 Task: Create a task  Create a new online platform for online music streaming , assign it to team member softage.1@softage.net in the project AnalyseNow and update the status of the task to  On Track  , set the priority of the task to High
Action: Mouse moved to (96, 374)
Screenshot: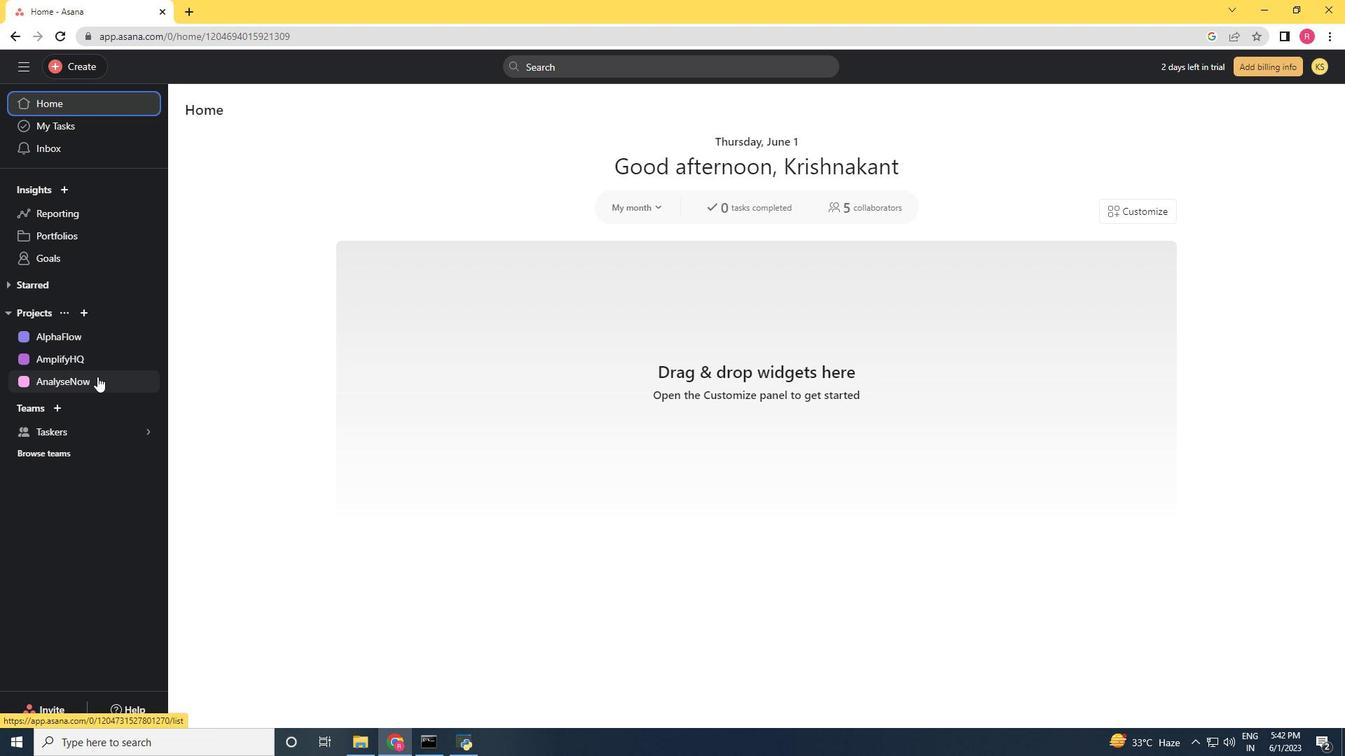 
Action: Mouse pressed left at (96, 374)
Screenshot: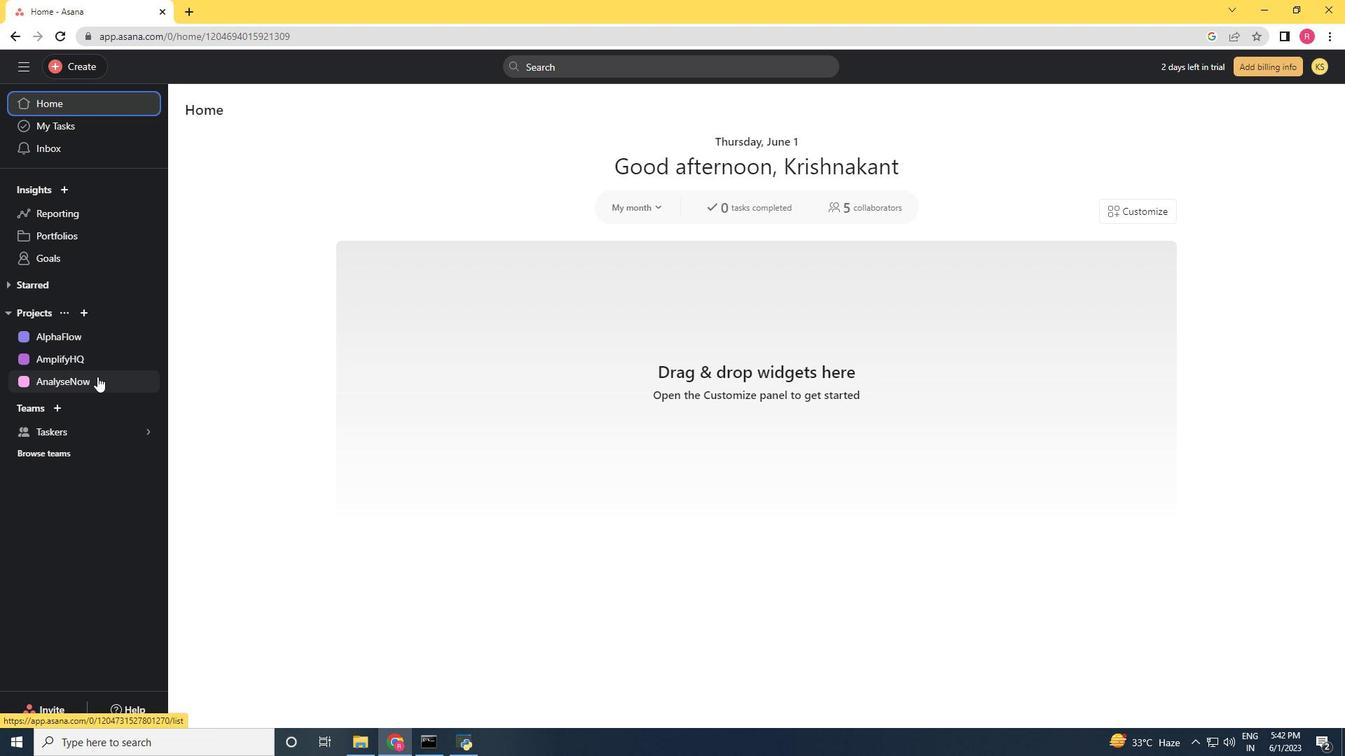 
Action: Mouse moved to (74, 57)
Screenshot: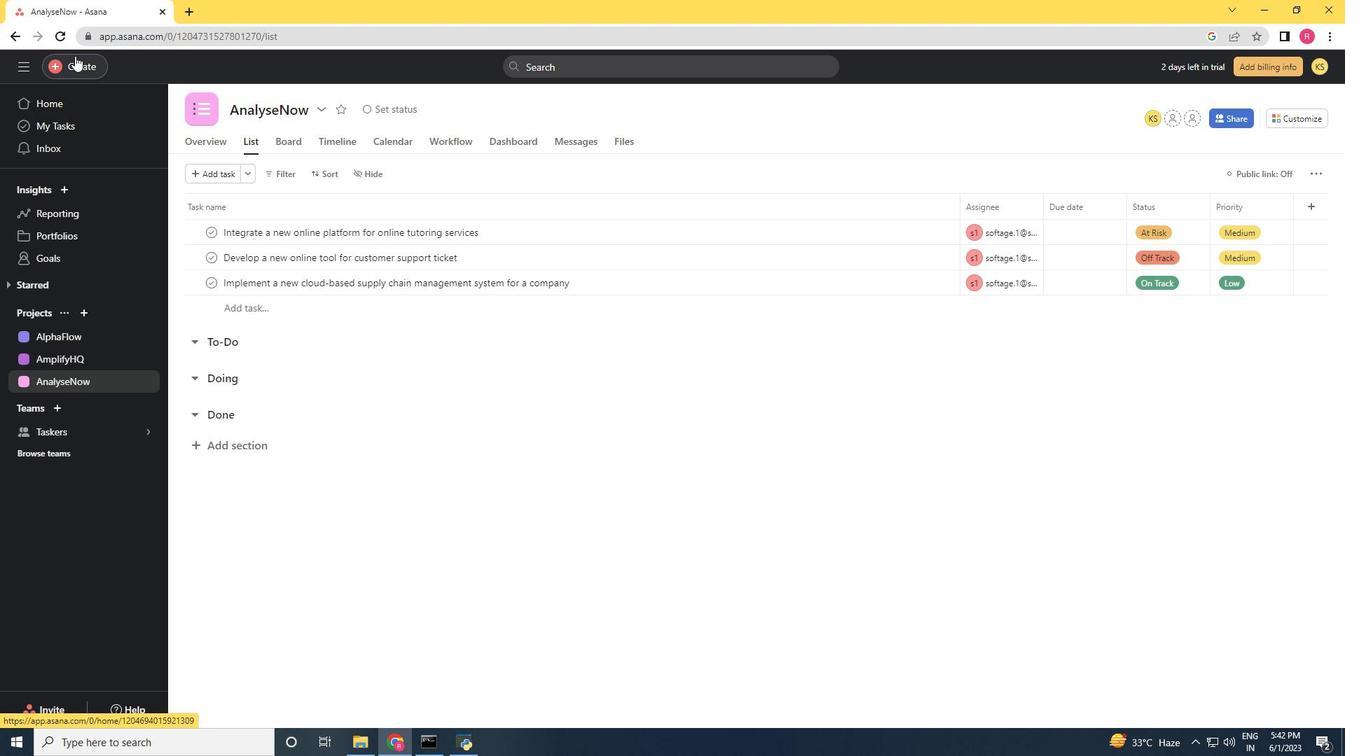 
Action: Mouse pressed left at (74, 57)
Screenshot: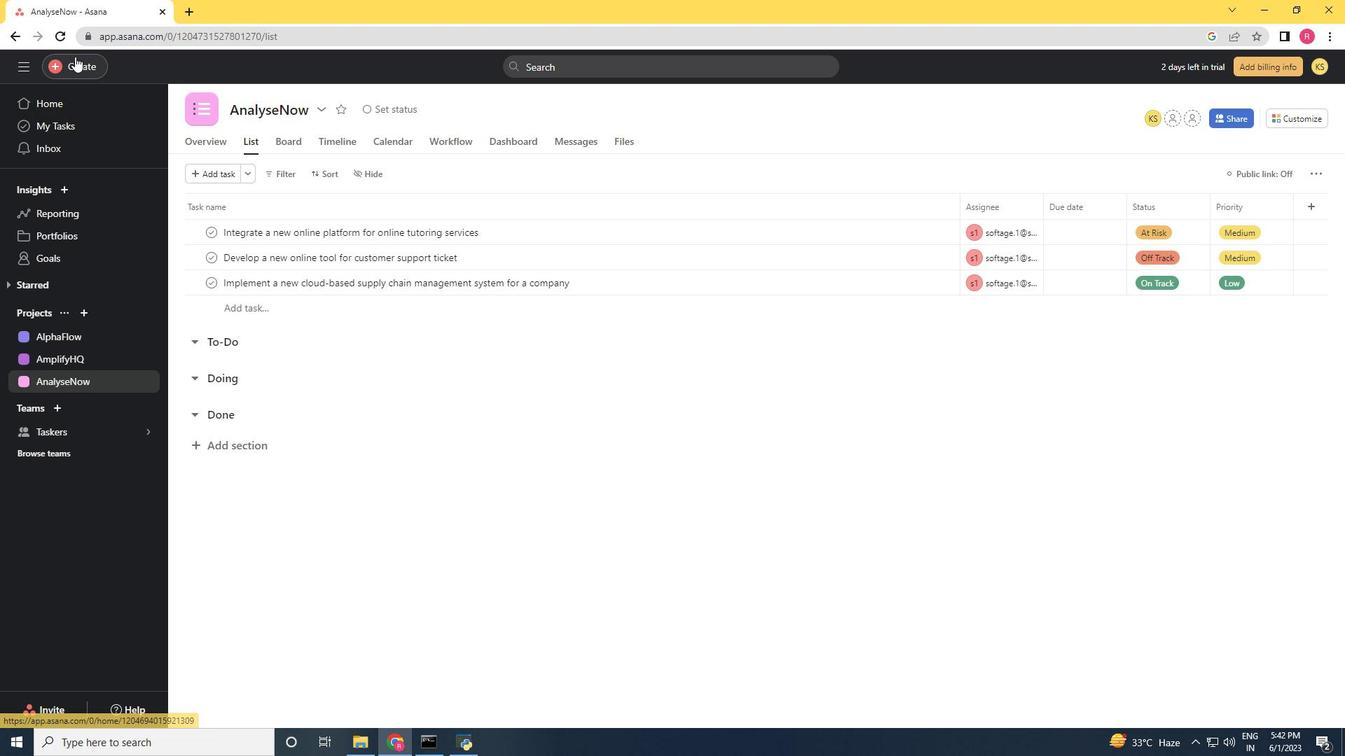 
Action: Mouse moved to (162, 79)
Screenshot: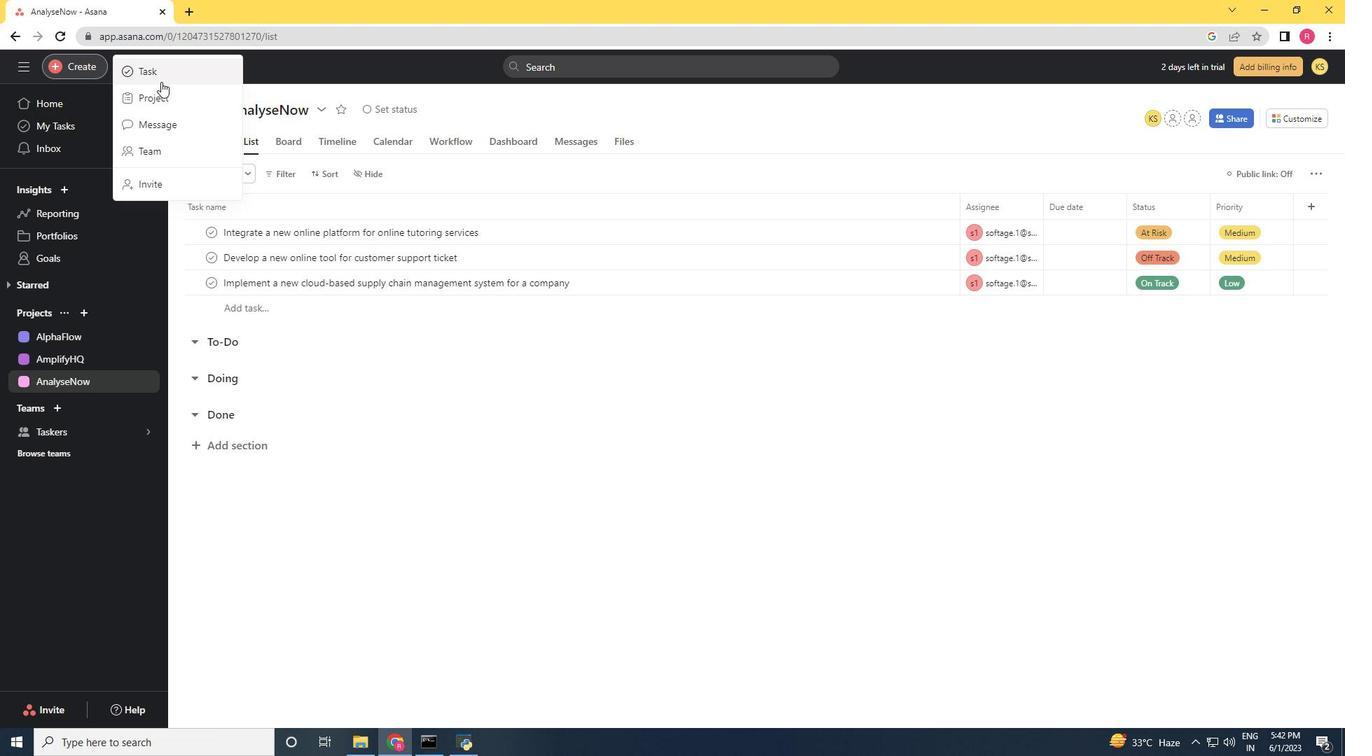 
Action: Mouse pressed left at (162, 79)
Screenshot: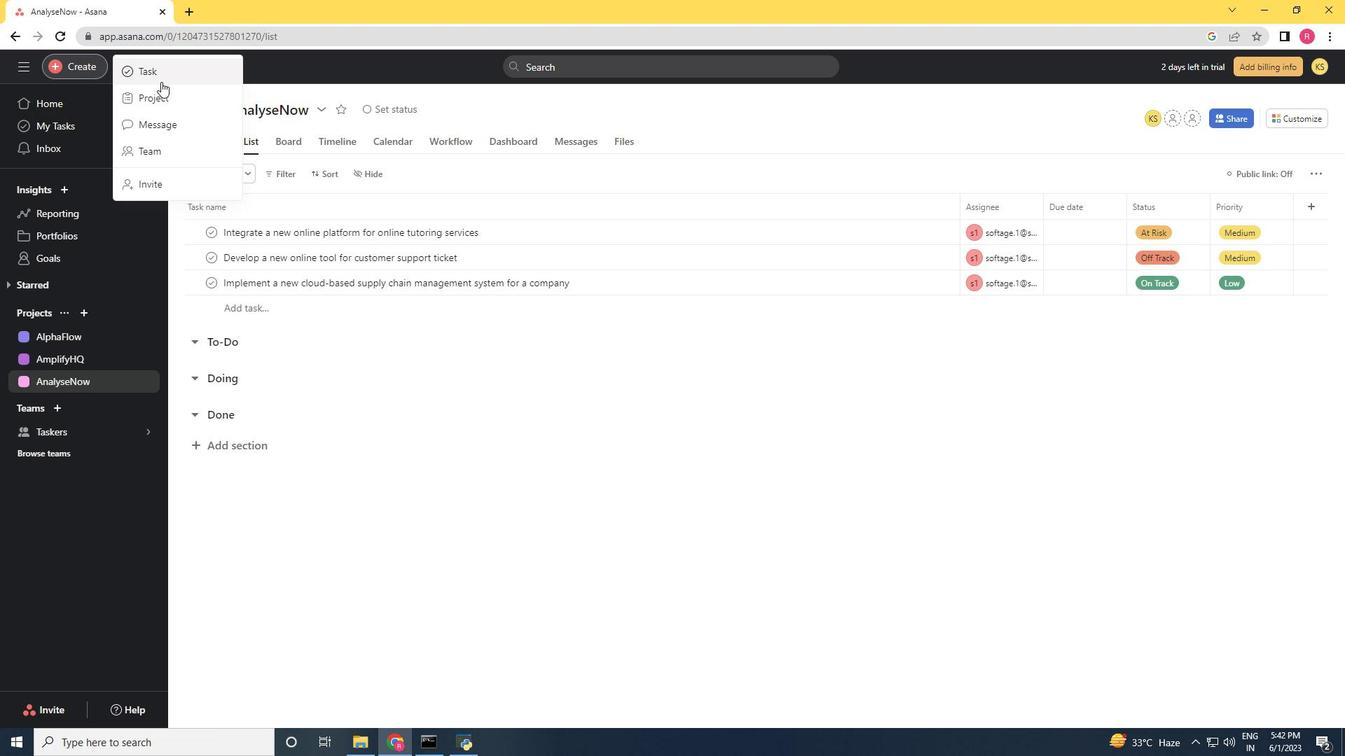 
Action: Mouse moved to (377, 199)
Screenshot: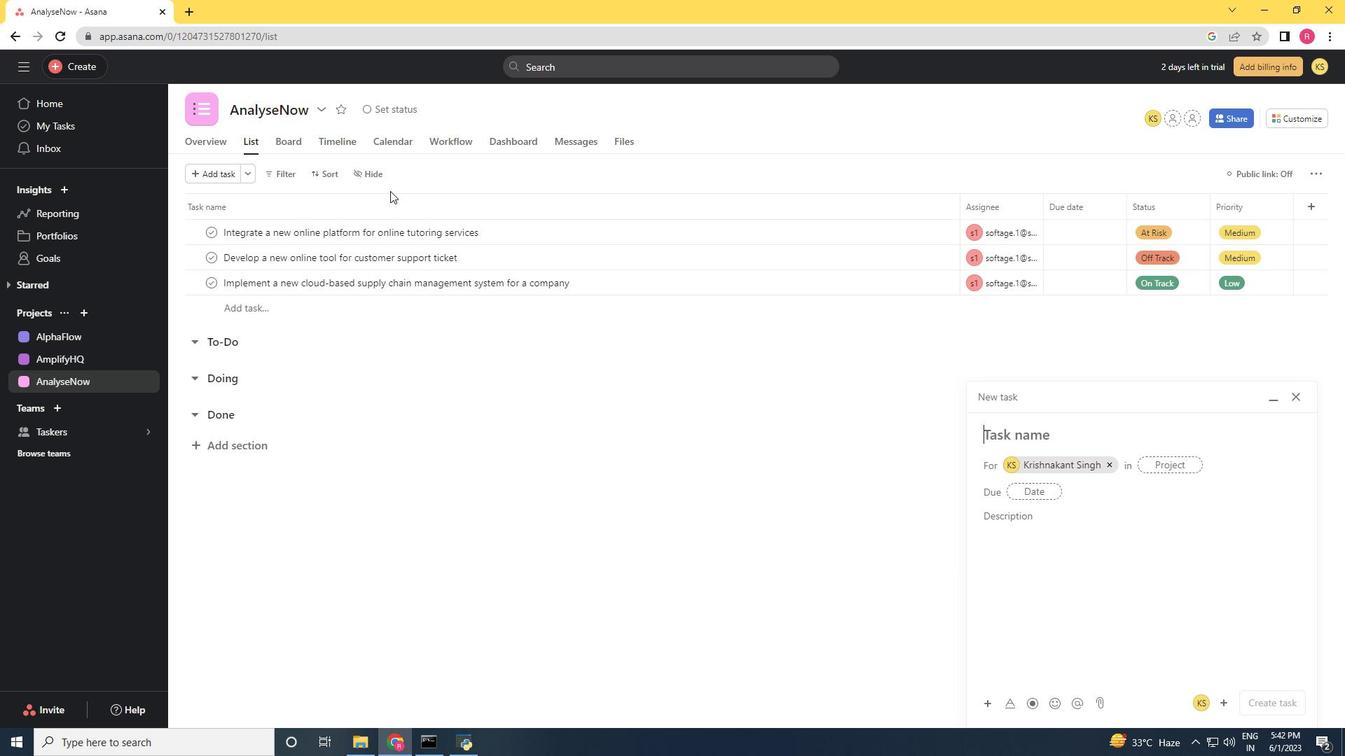 
Action: Key pressed <Key.shift>Create<Key.space>a<Key.space>new<Key.space>online<Key.space>platform<Key.space>for<Key.space>online<Key.space>music<Key.space>streming<Key.space><Key.backspace><Key.backspace><Key.backspace><Key.backspace><Key.backspace><Key.backspace>eaming
Screenshot: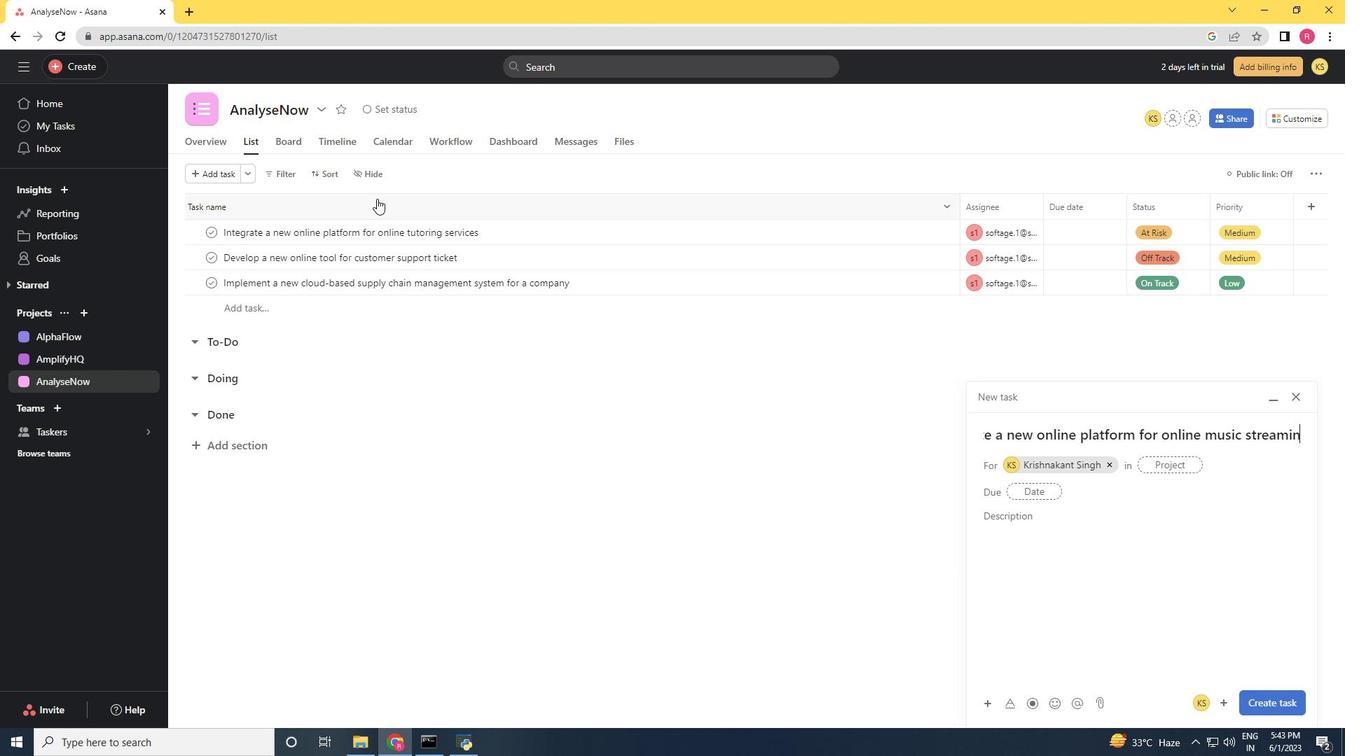 
Action: Mouse moved to (1056, 463)
Screenshot: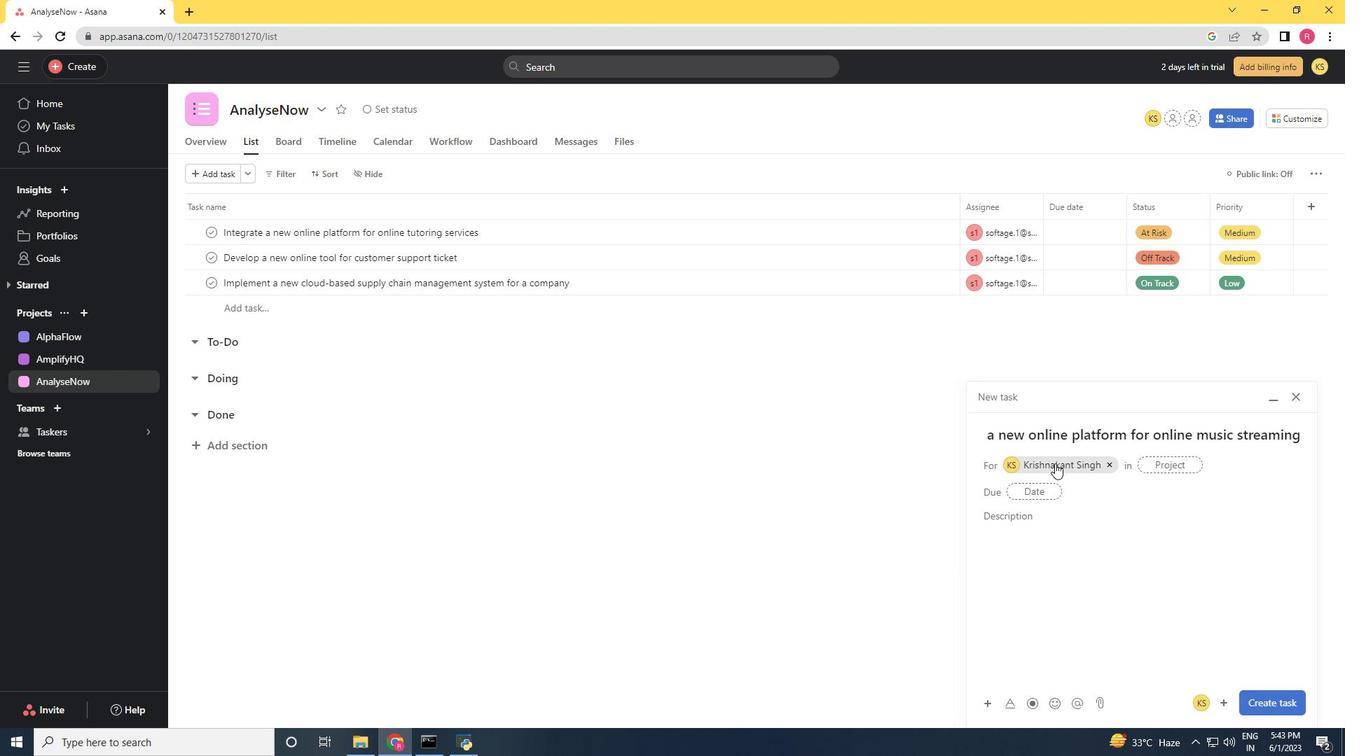 
Action: Mouse pressed left at (1056, 463)
Screenshot: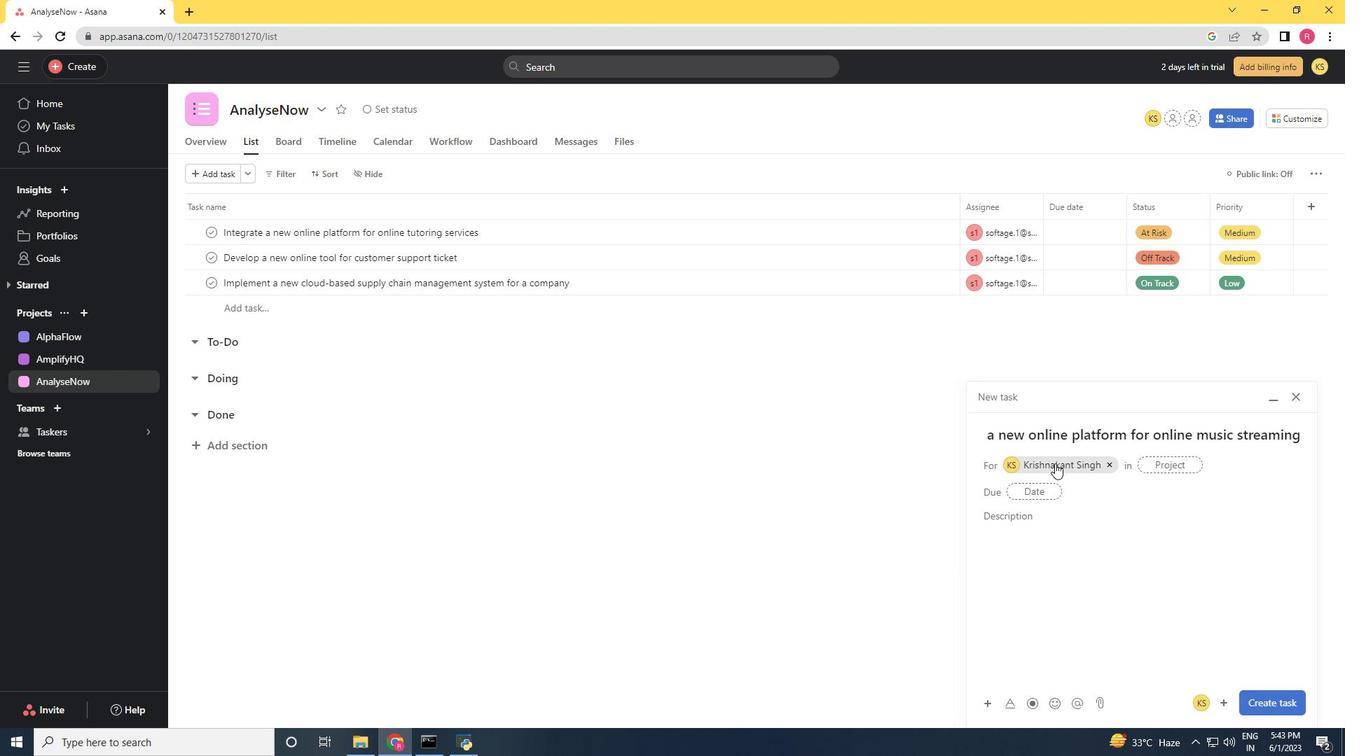 
Action: Mouse moved to (985, 466)
Screenshot: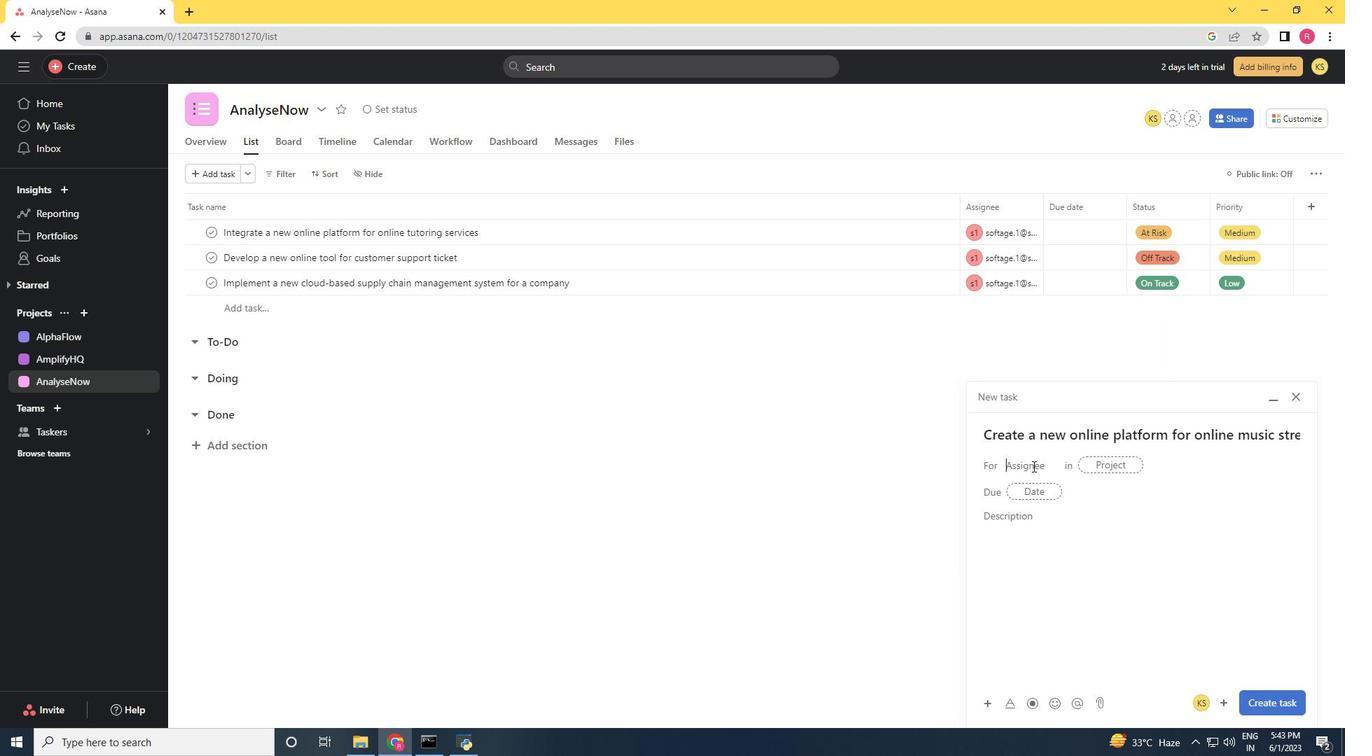 
Action: Key pressed softage.1<Key.shift>@softage.net
Screenshot: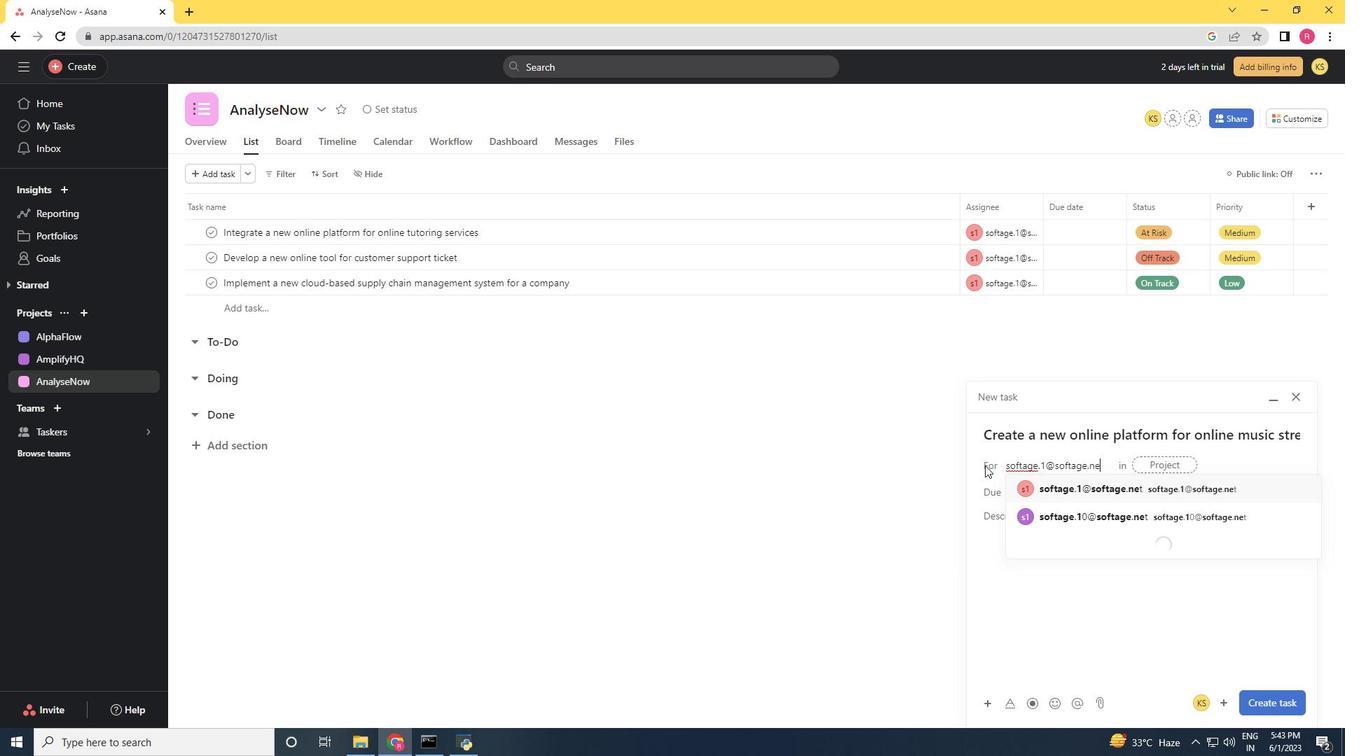 
Action: Mouse moved to (1159, 490)
Screenshot: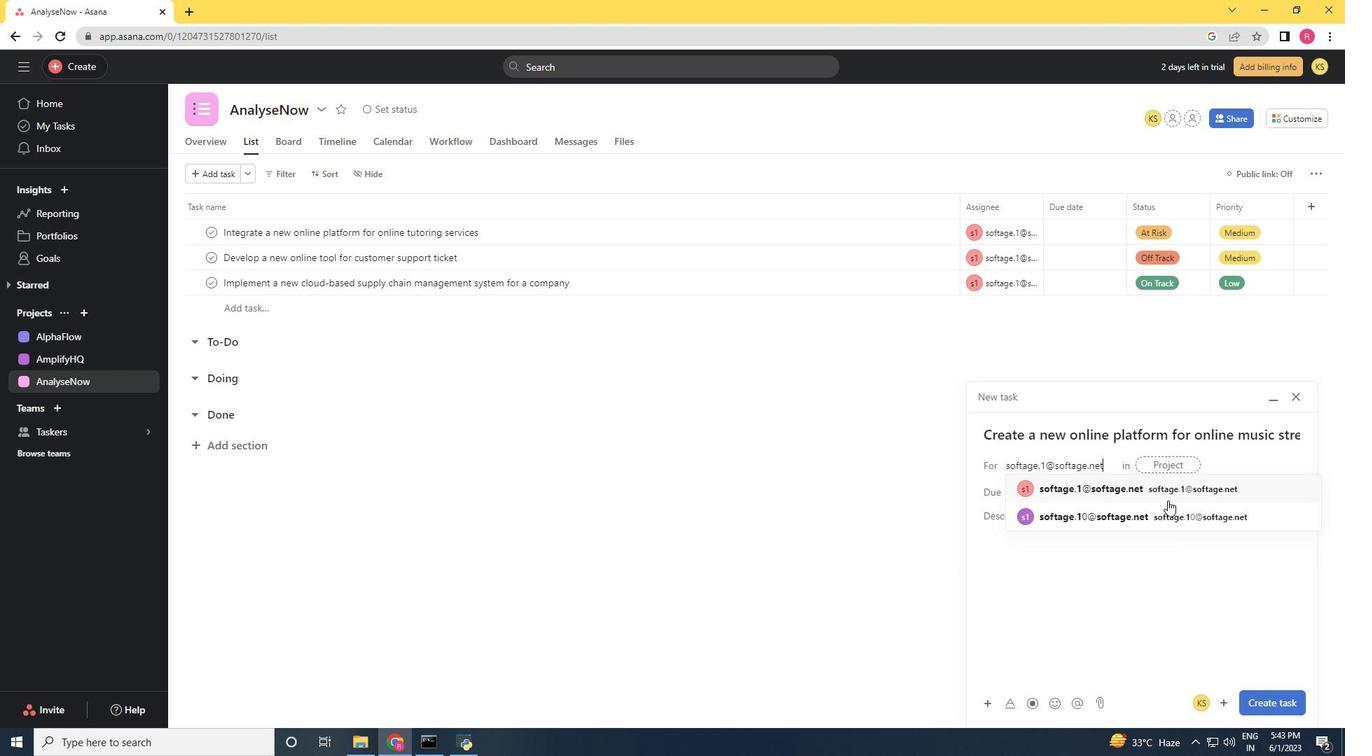 
Action: Mouse pressed left at (1159, 490)
Screenshot: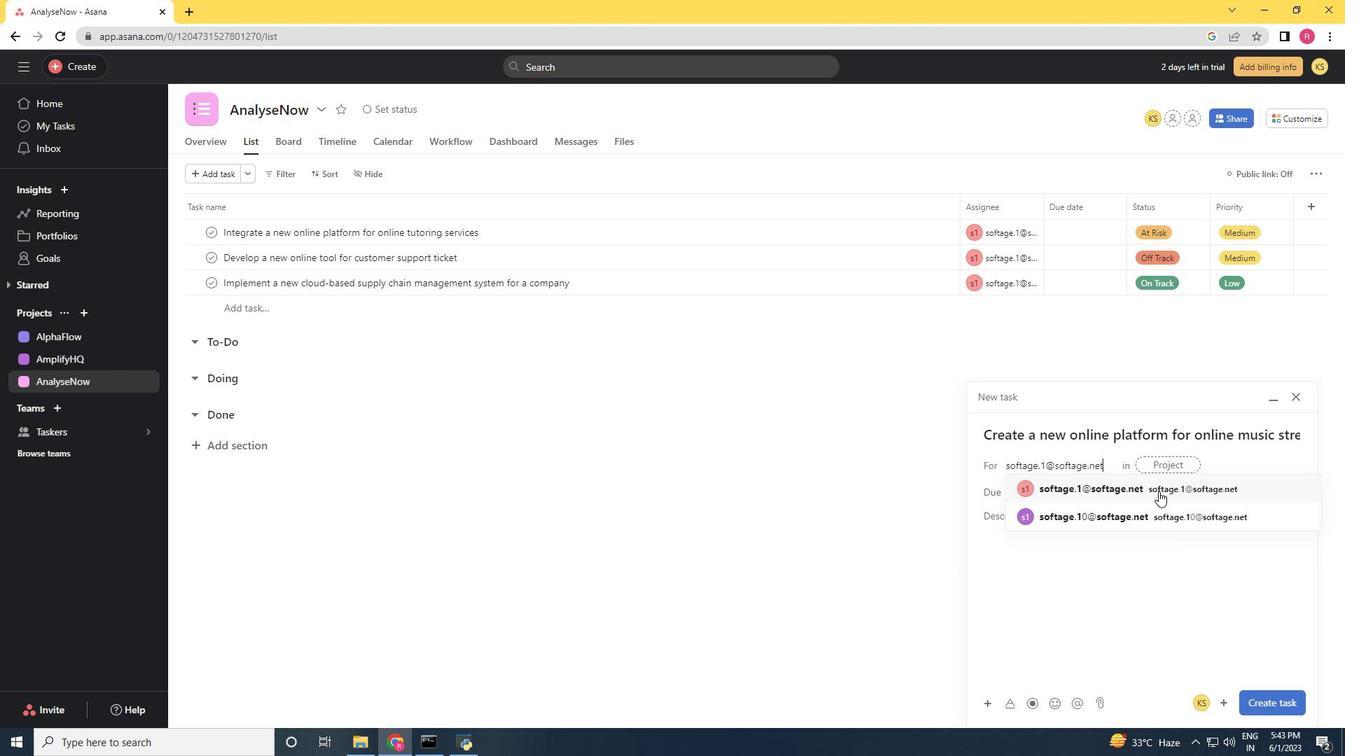 
Action: Mouse moved to (951, 513)
Screenshot: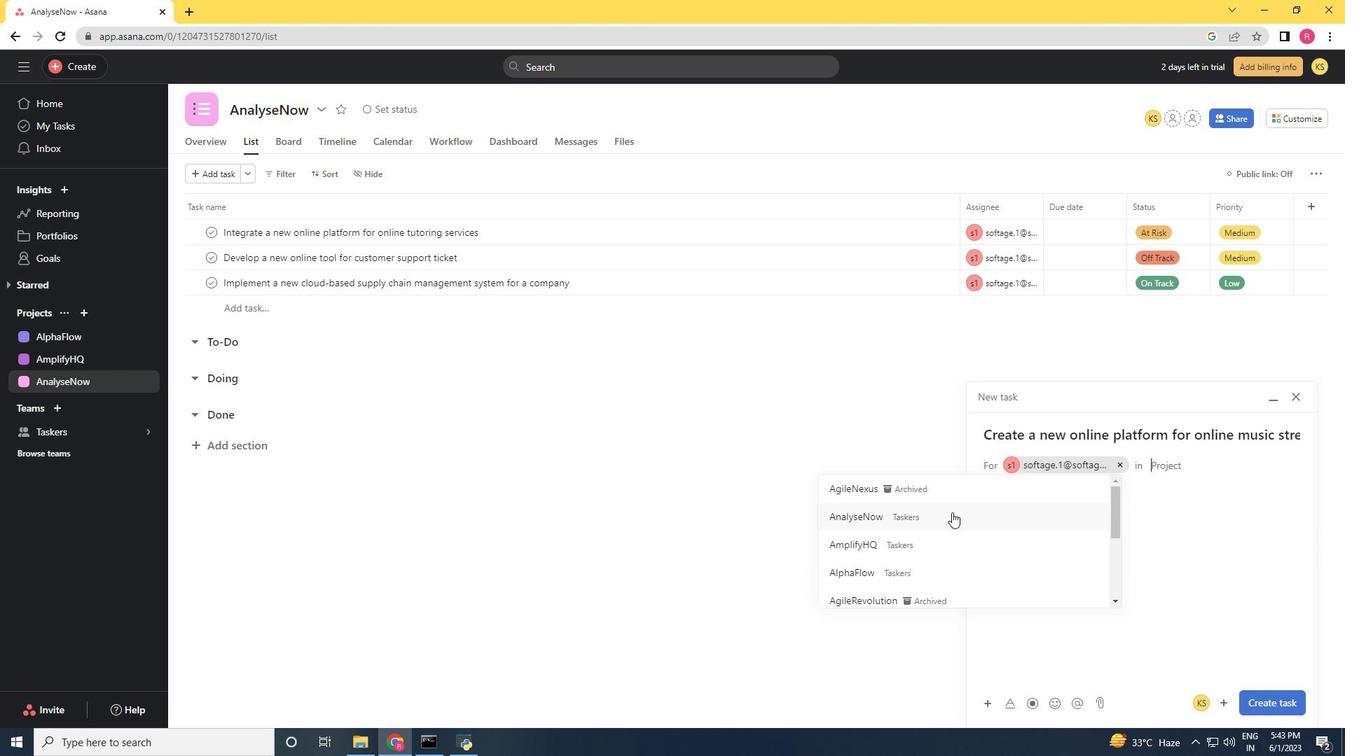 
Action: Mouse pressed left at (951, 513)
Screenshot: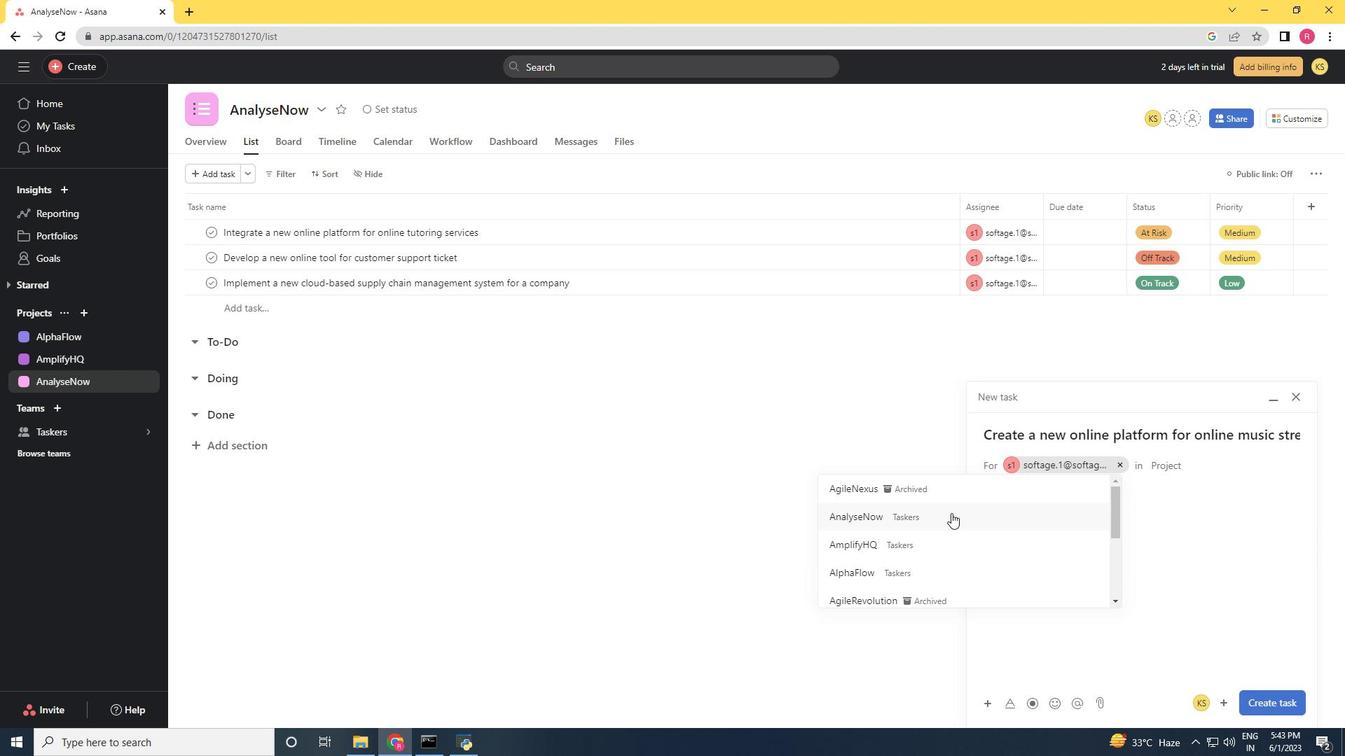 
Action: Mouse moved to (1040, 520)
Screenshot: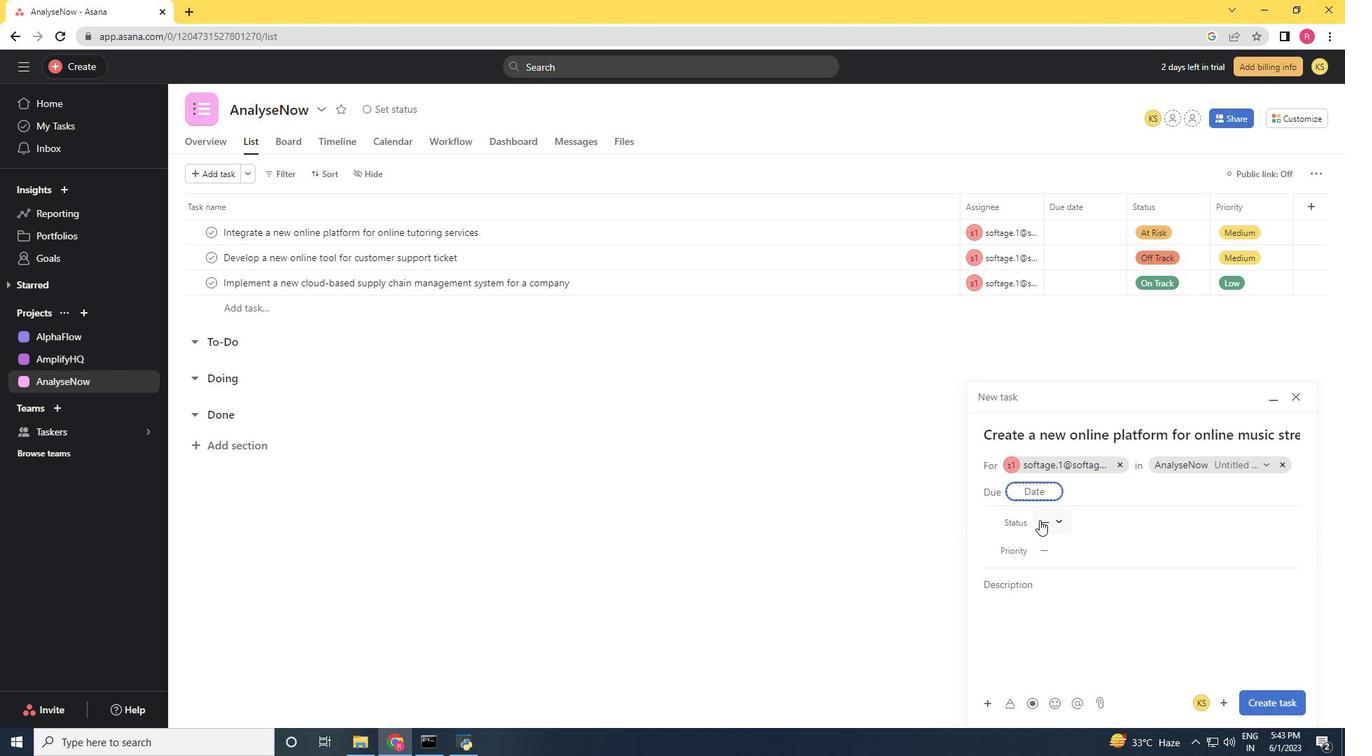 
Action: Mouse pressed left at (1040, 520)
Screenshot: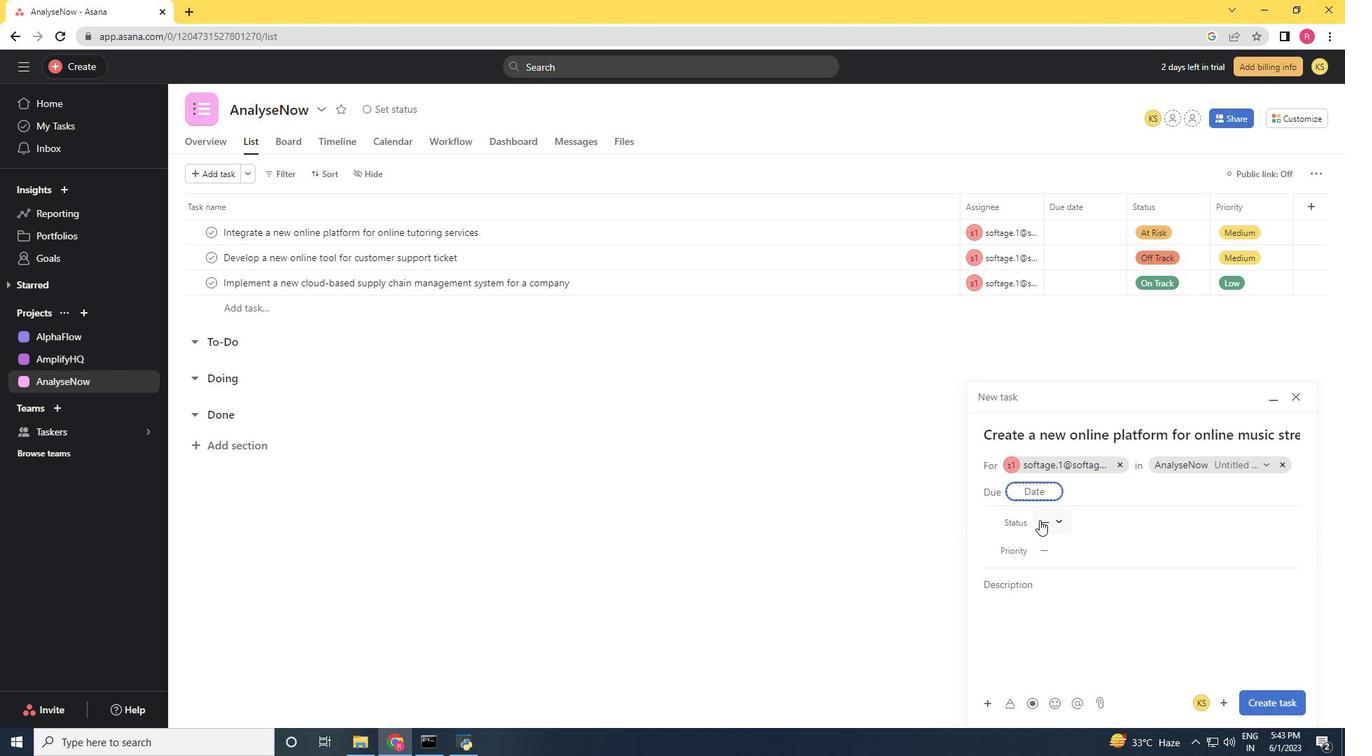 
Action: Mouse moved to (1074, 570)
Screenshot: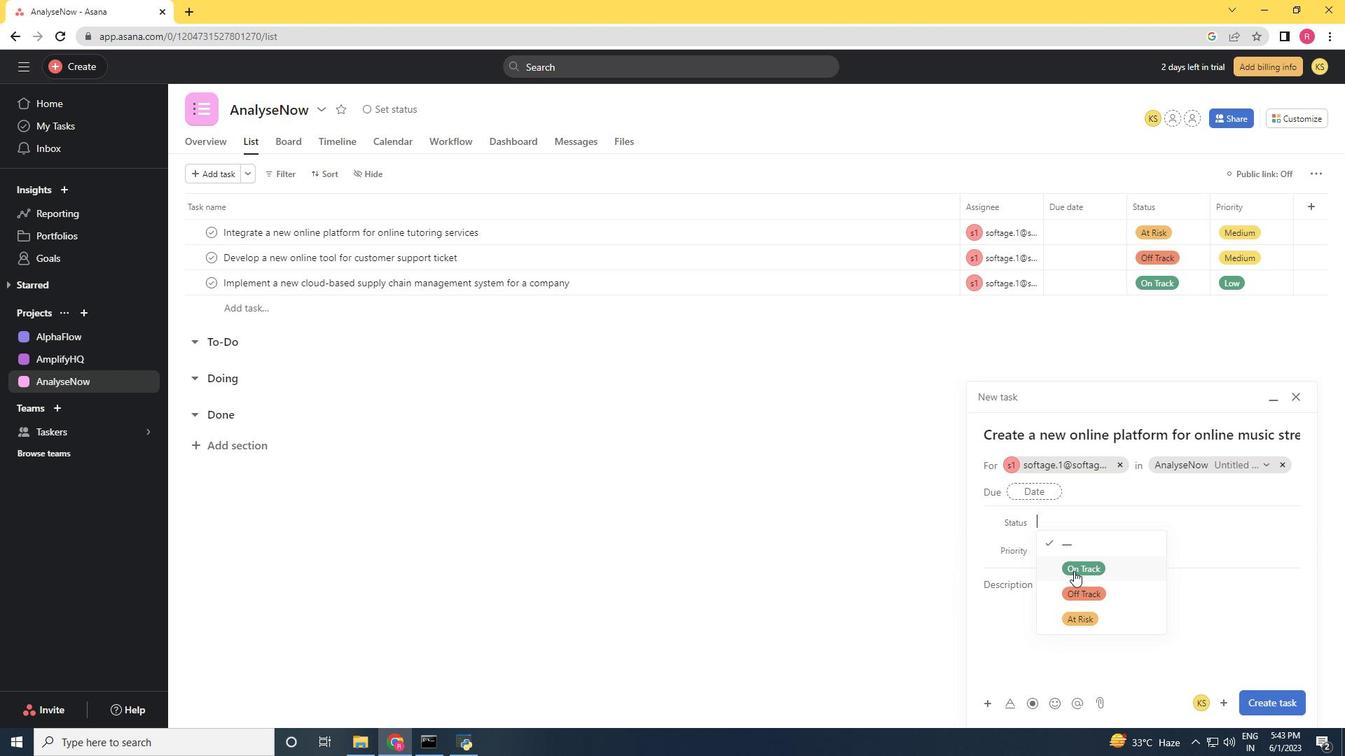 
Action: Mouse pressed left at (1074, 570)
Screenshot: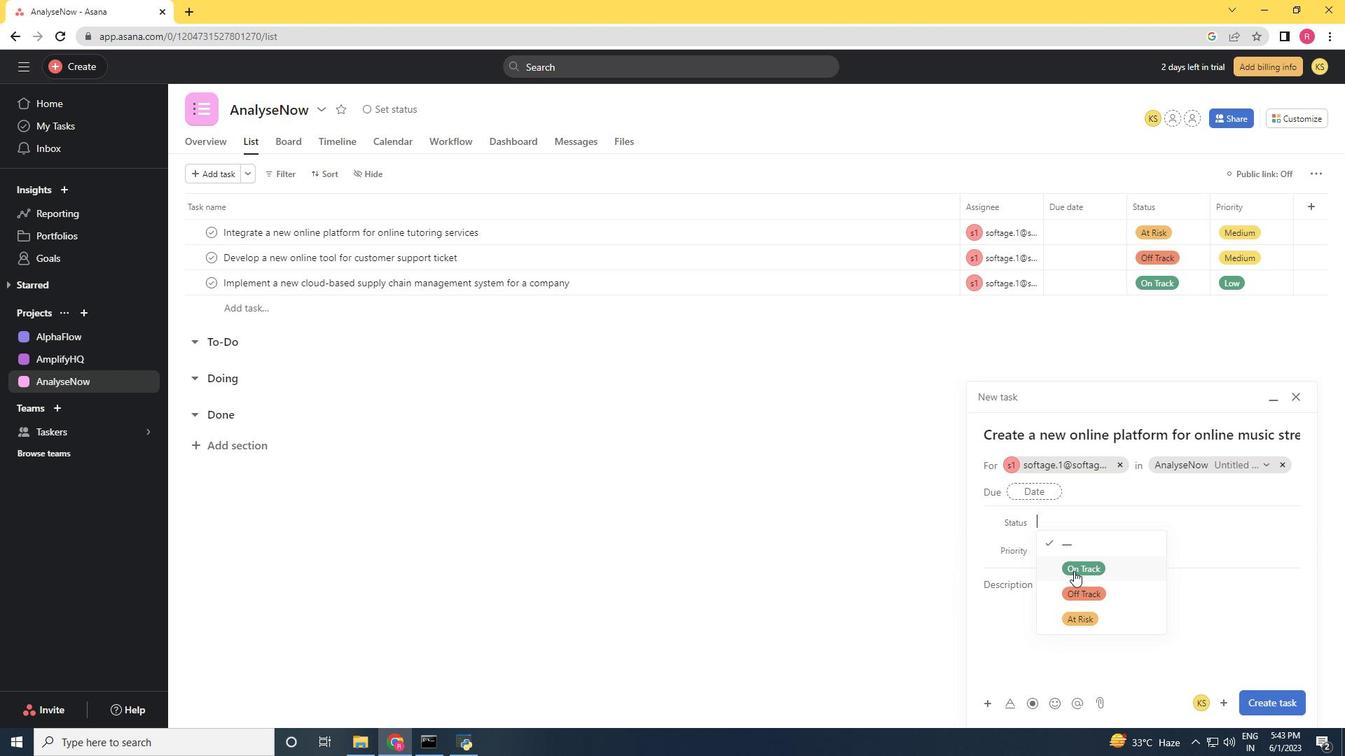 
Action: Mouse moved to (1055, 552)
Screenshot: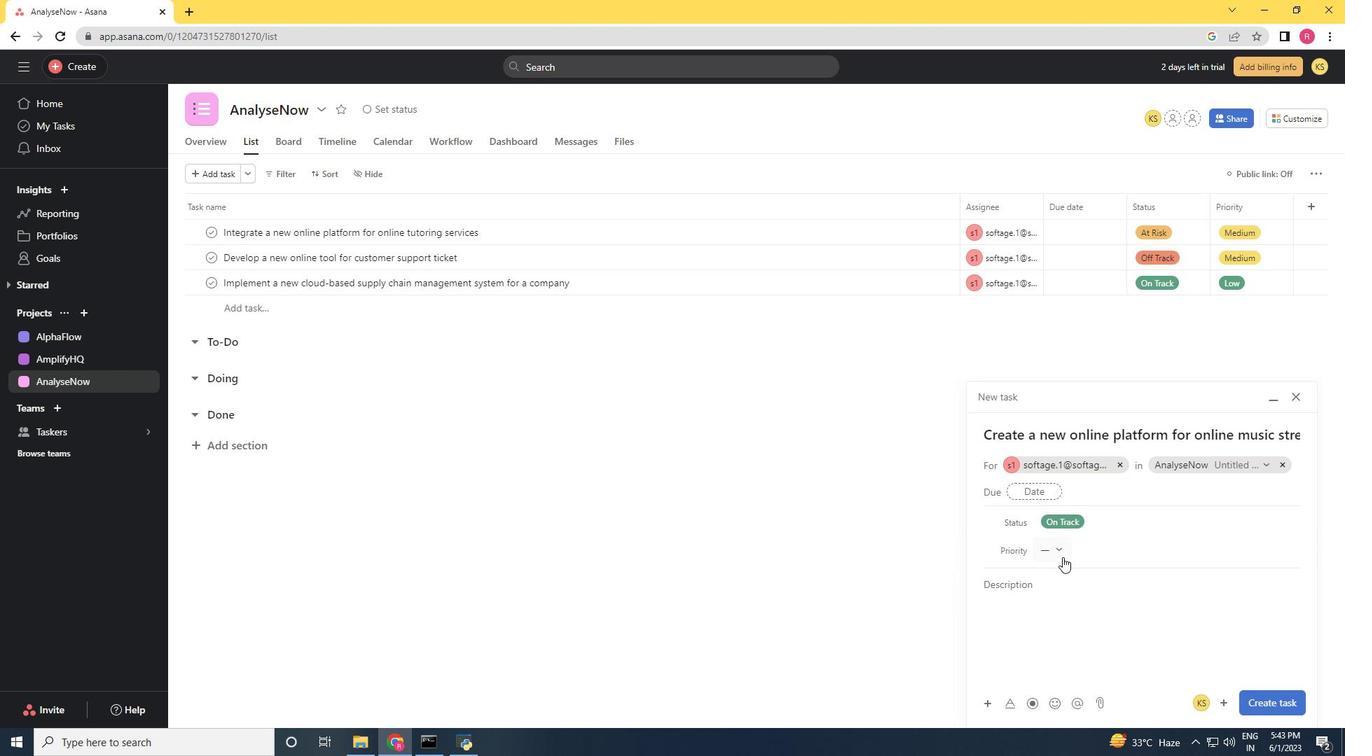 
Action: Mouse pressed left at (1055, 552)
Screenshot: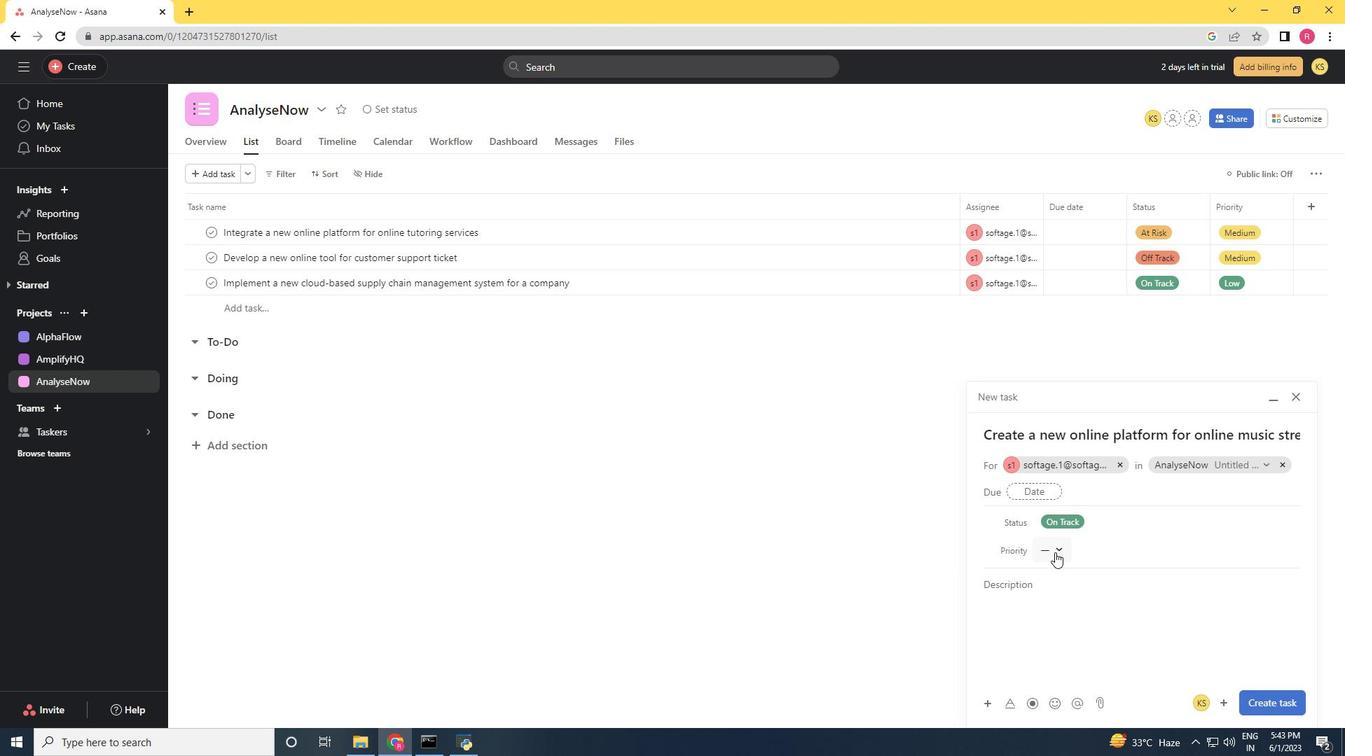 
Action: Mouse moved to (1081, 597)
Screenshot: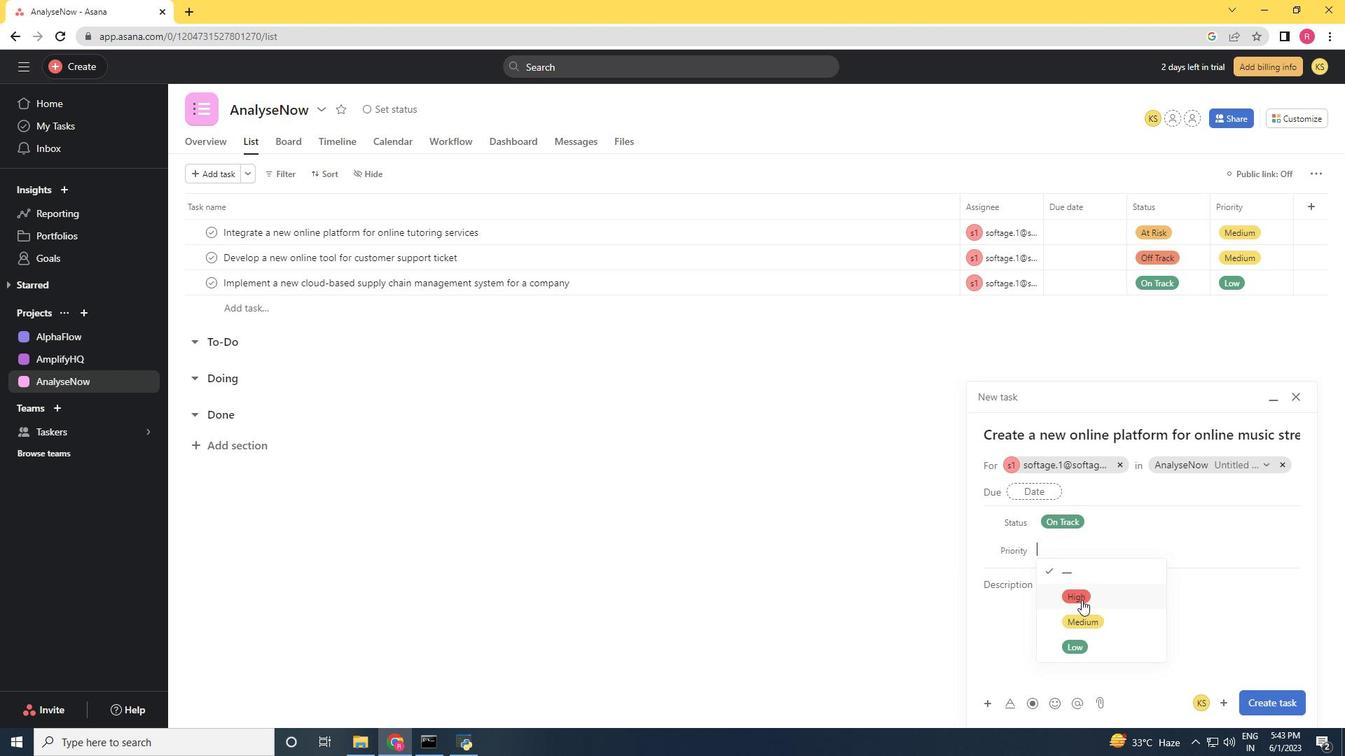 
Action: Mouse pressed left at (1081, 597)
Screenshot: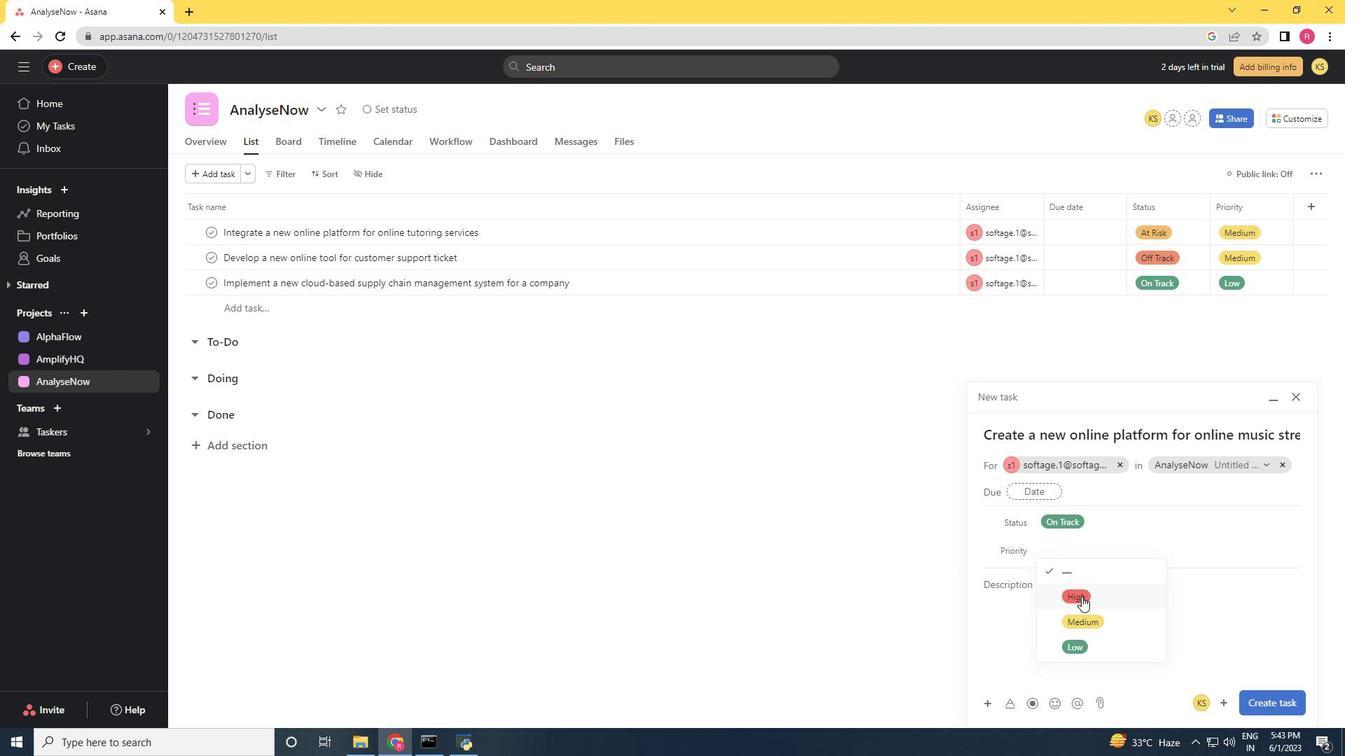 
Action: Mouse moved to (1281, 702)
Screenshot: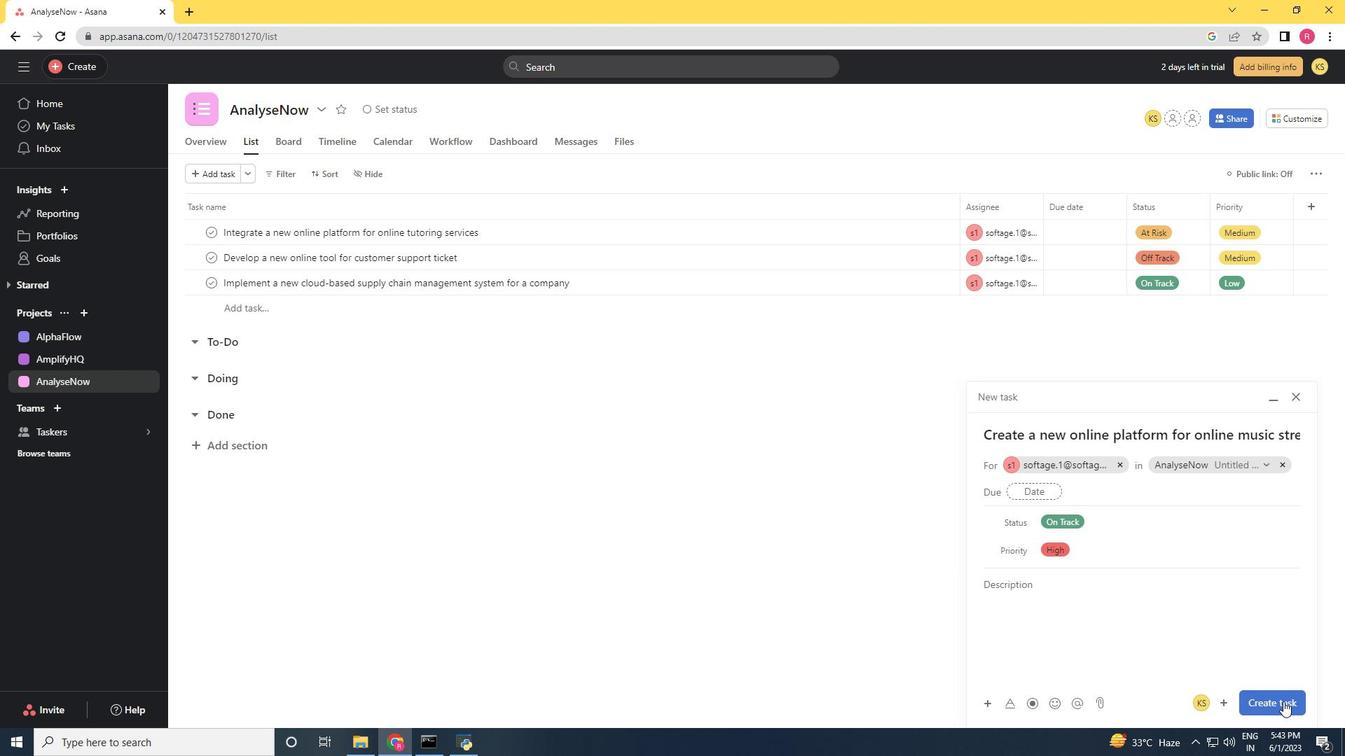 
Action: Mouse pressed left at (1281, 702)
Screenshot: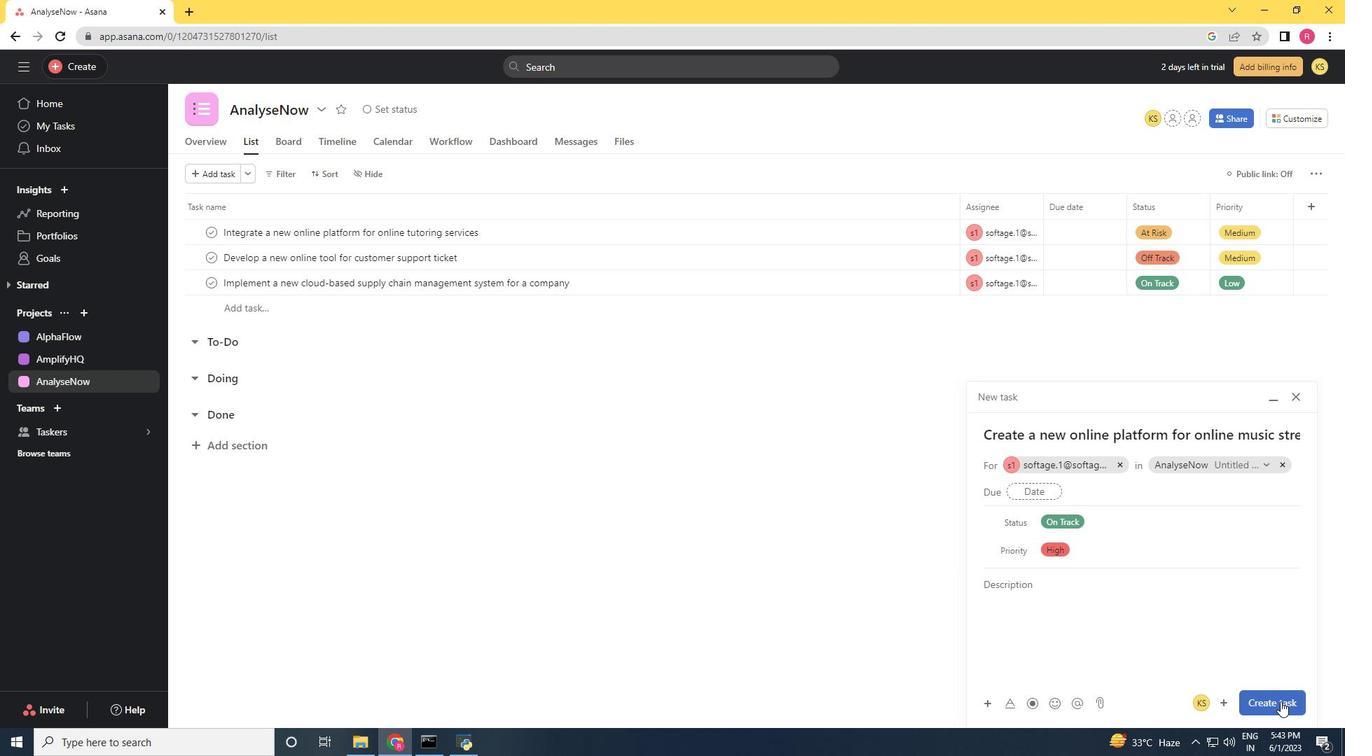 
Action: Mouse moved to (935, 652)
Screenshot: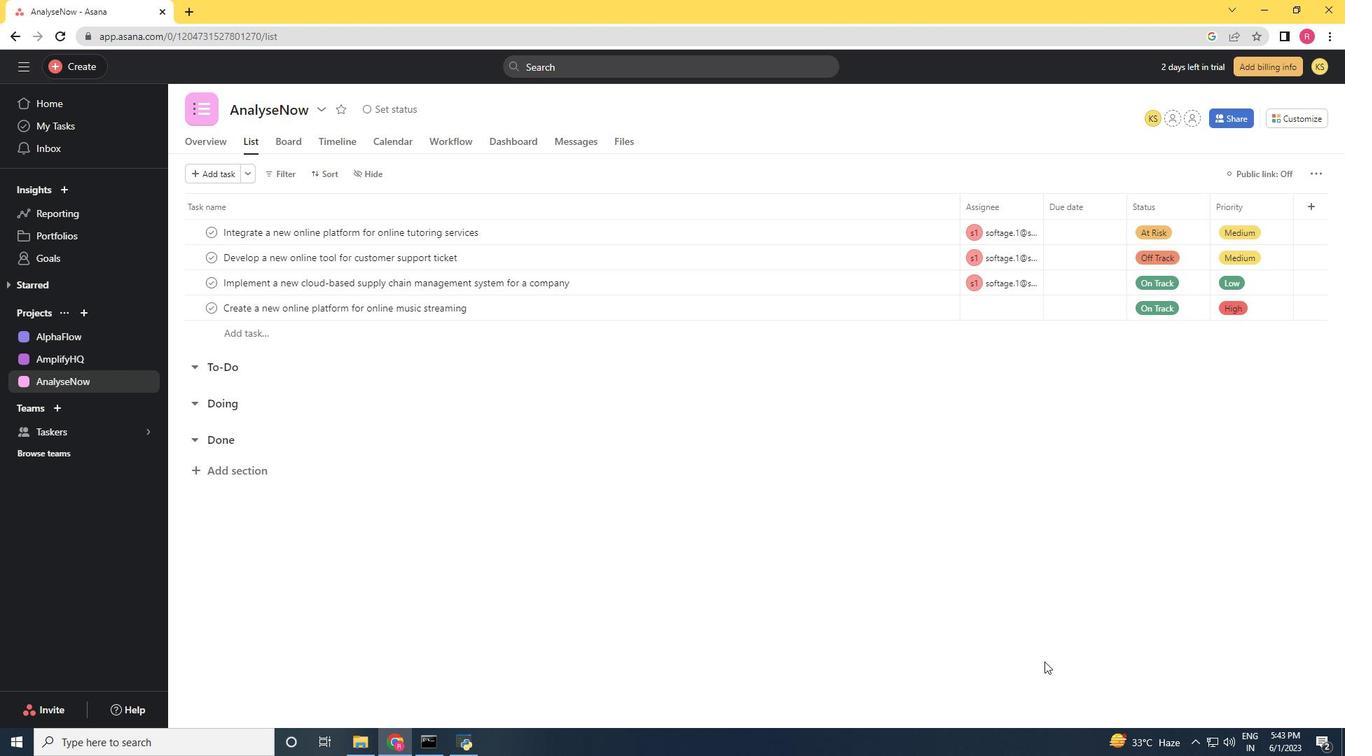 
